 Task: Assign in the project YottaTech the issue 'HR management system for a company with advanced employee onboarding and performance tracking features' to the sprint 'Time Warp'.
Action: Mouse moved to (1355, 680)
Screenshot: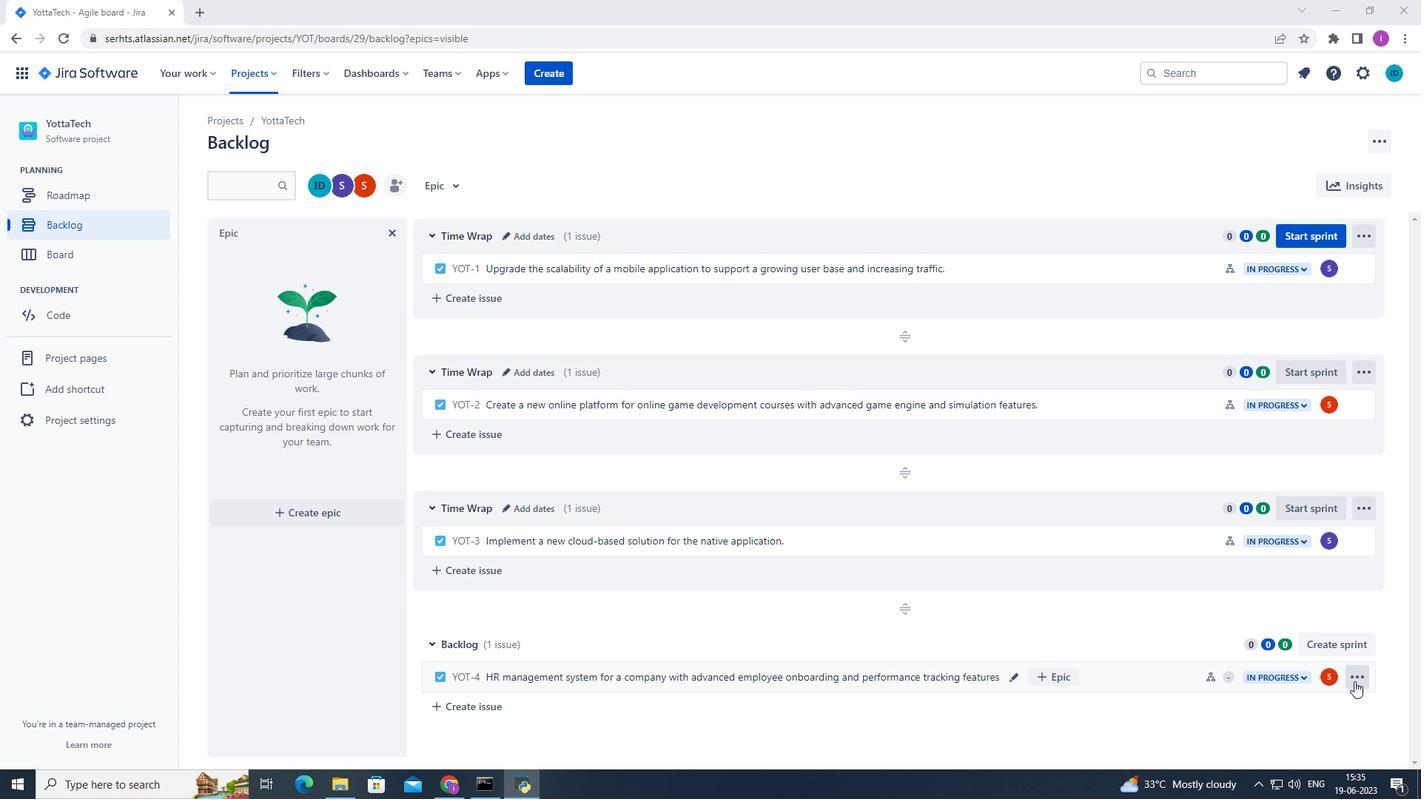 
Action: Mouse pressed left at (1355, 680)
Screenshot: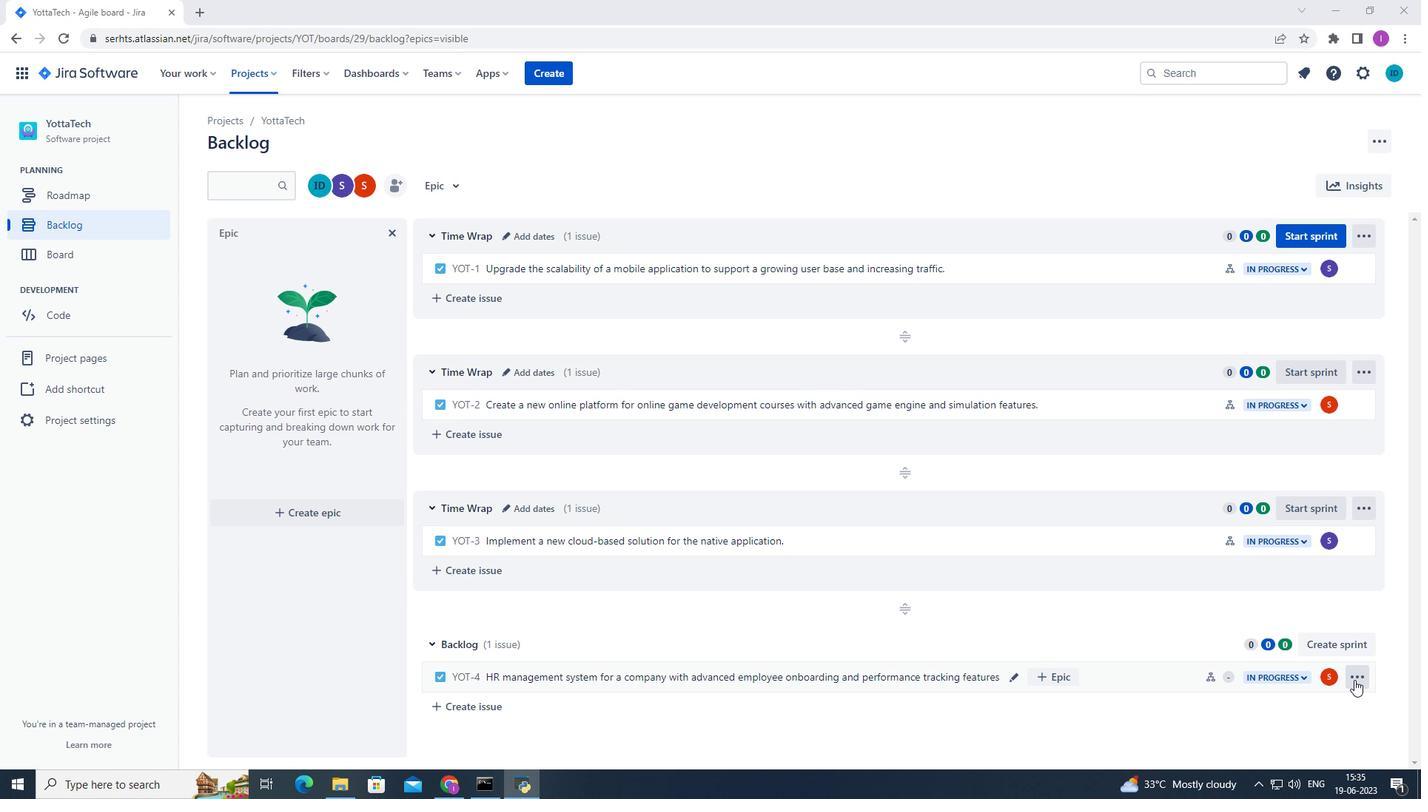 
Action: Mouse moved to (1313, 602)
Screenshot: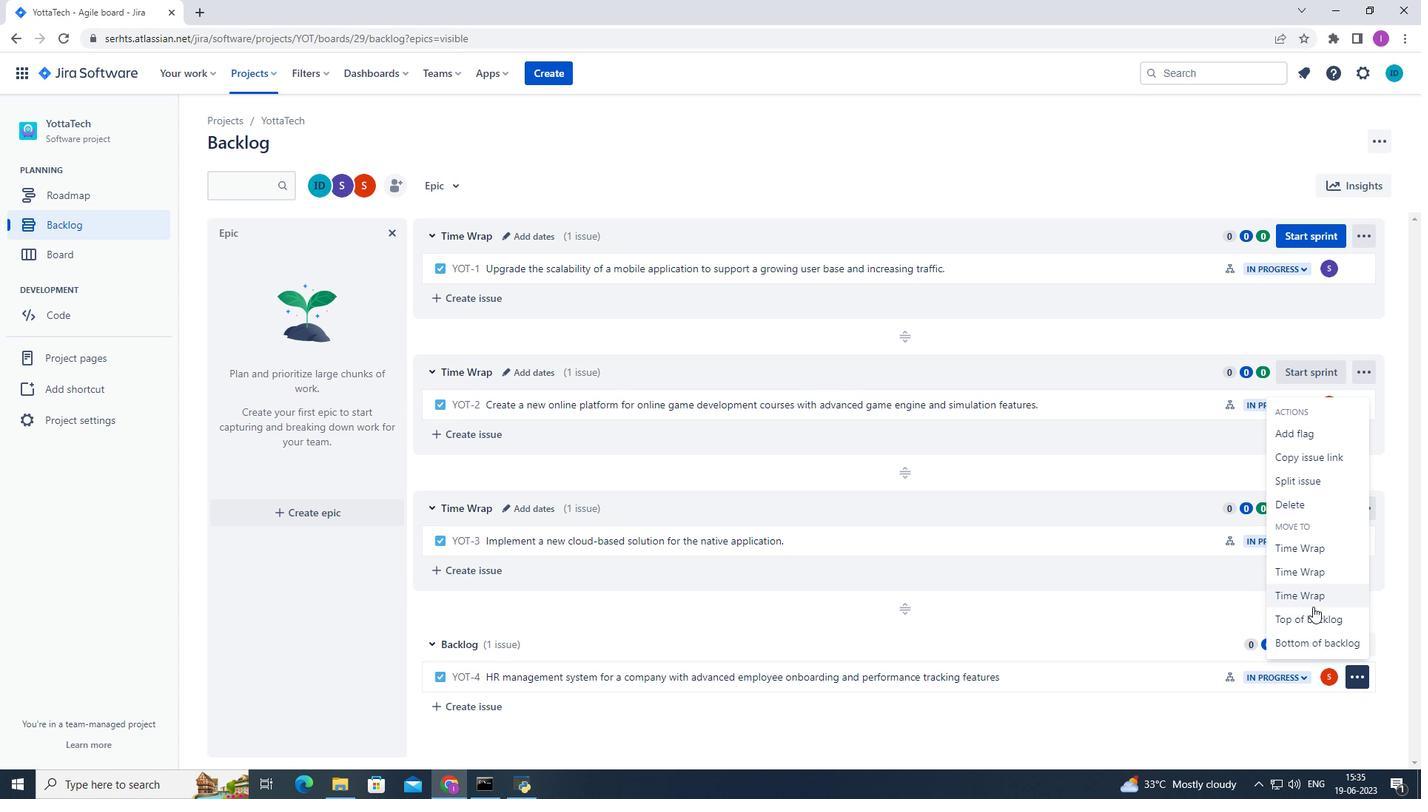 
Action: Mouse pressed left at (1313, 602)
Screenshot: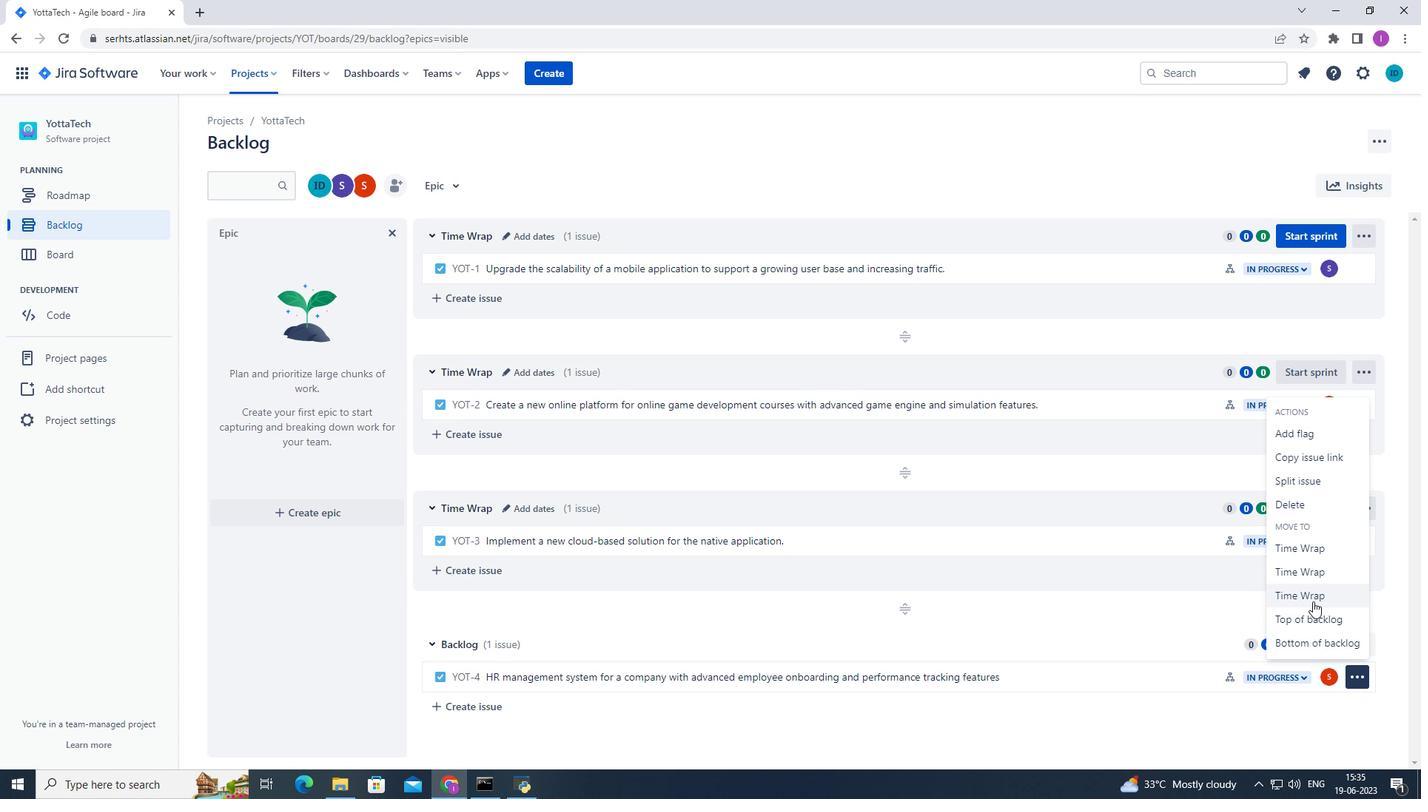 
Action: Mouse moved to (1313, 660)
Screenshot: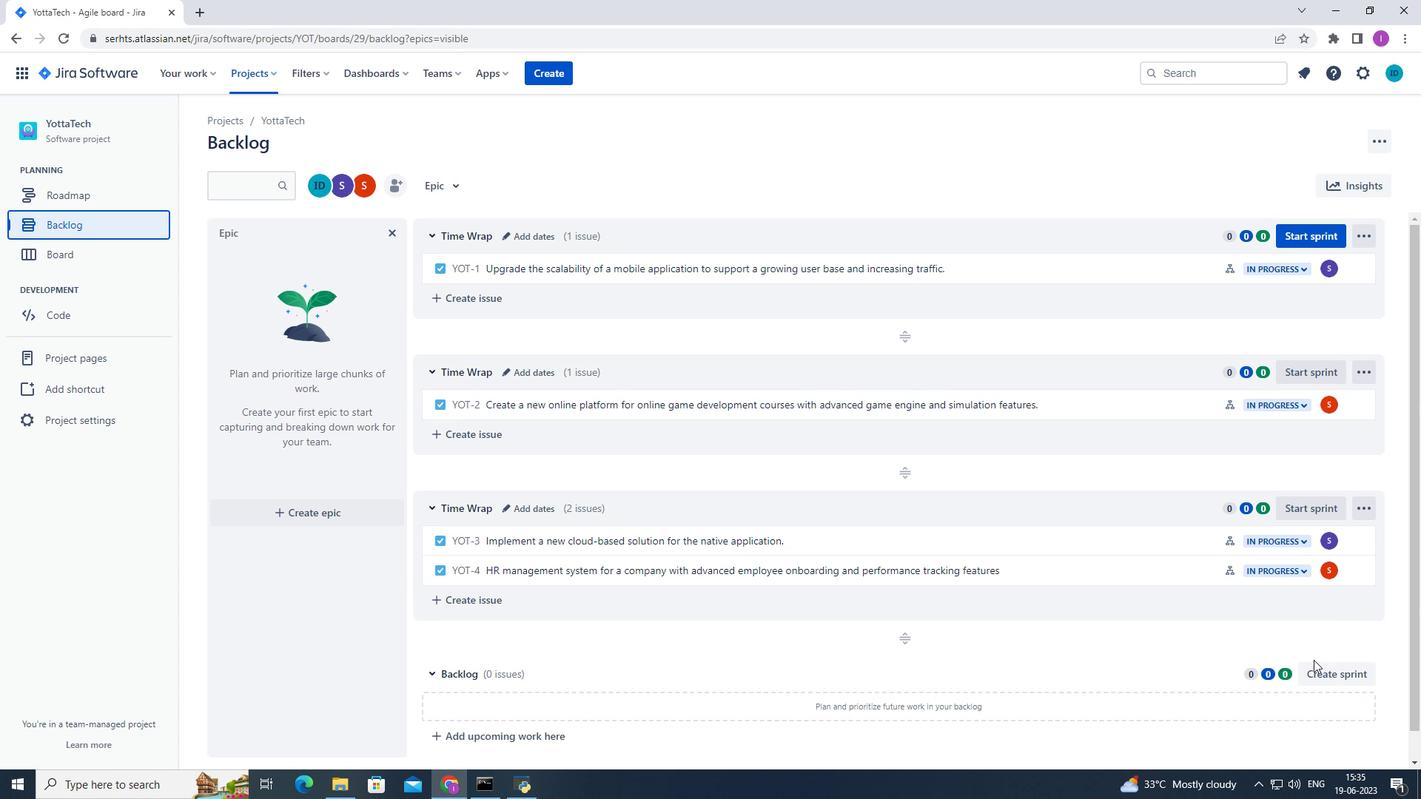 
